 Task: Add Megafood Baby & Me 2 Prenatal Multi Gummies to the cart.
Action: Mouse moved to (239, 109)
Screenshot: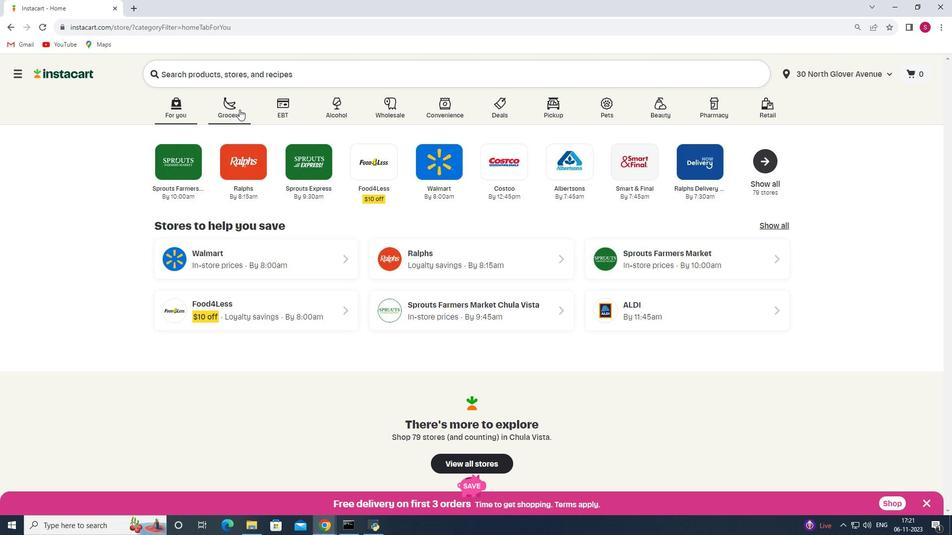 
Action: Mouse pressed left at (239, 109)
Screenshot: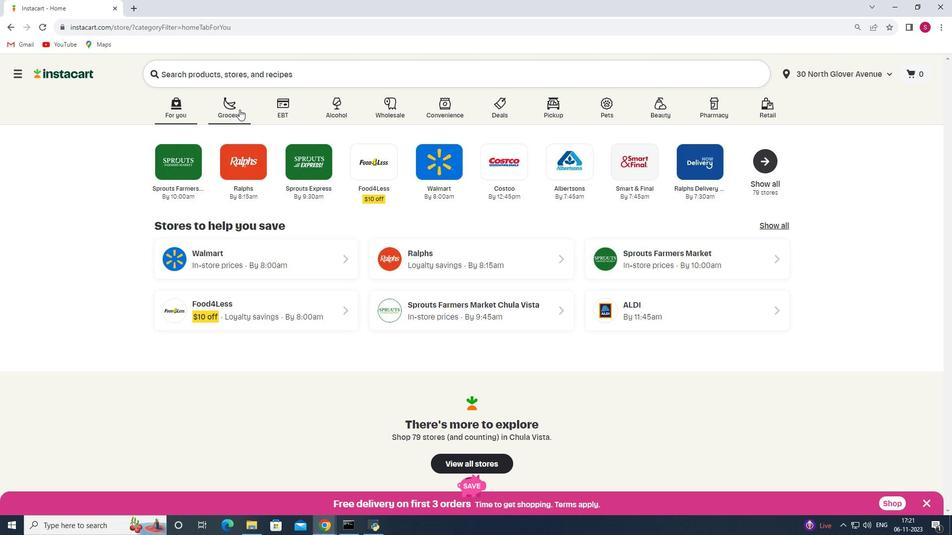 
Action: Mouse moved to (224, 283)
Screenshot: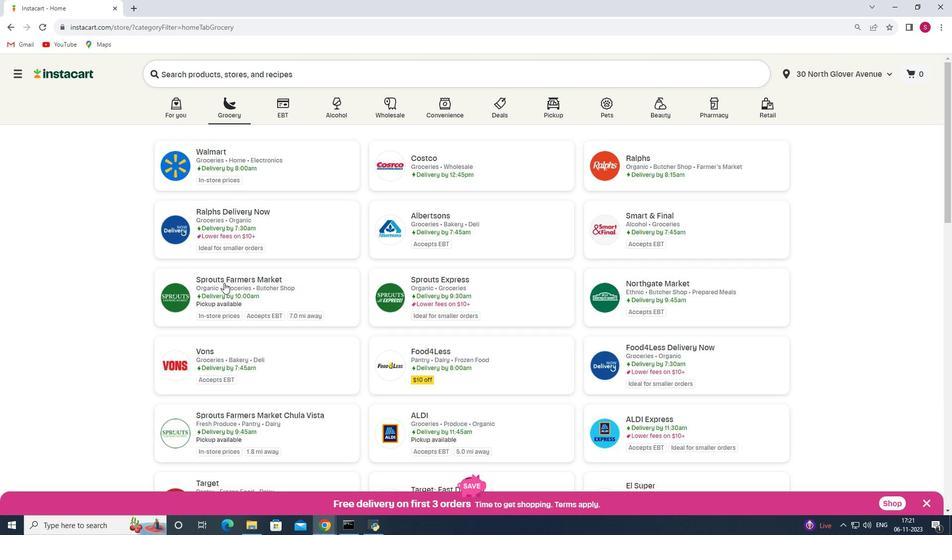 
Action: Mouse pressed left at (224, 283)
Screenshot: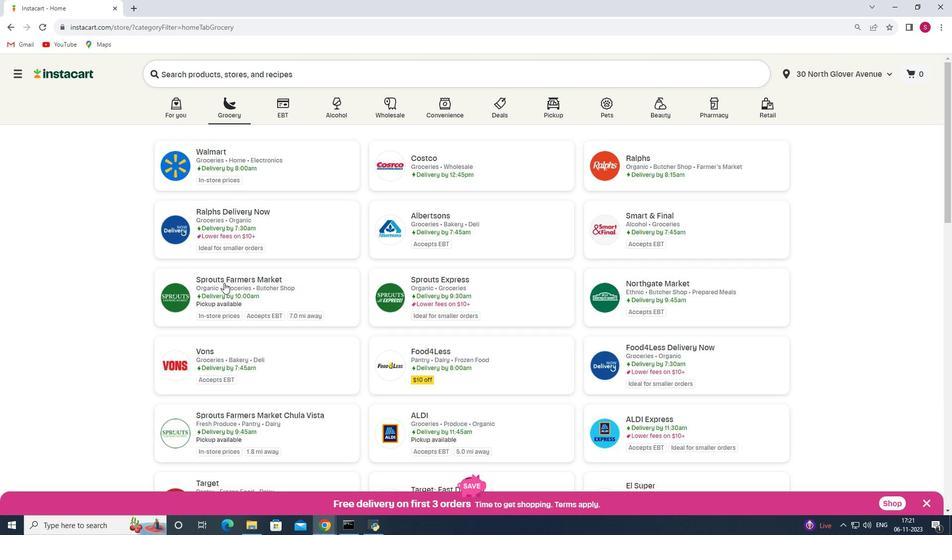 
Action: Mouse moved to (38, 327)
Screenshot: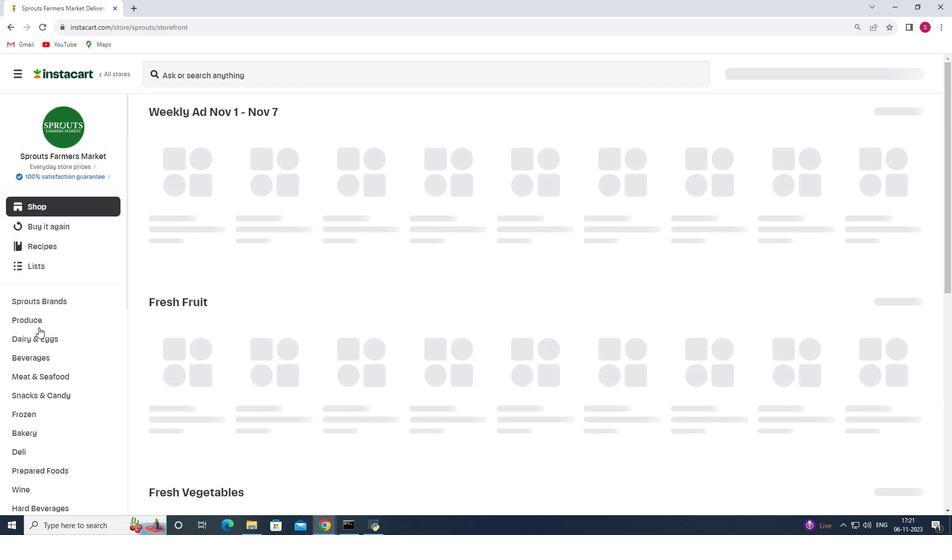 
Action: Mouse scrolled (38, 327) with delta (0, 0)
Screenshot: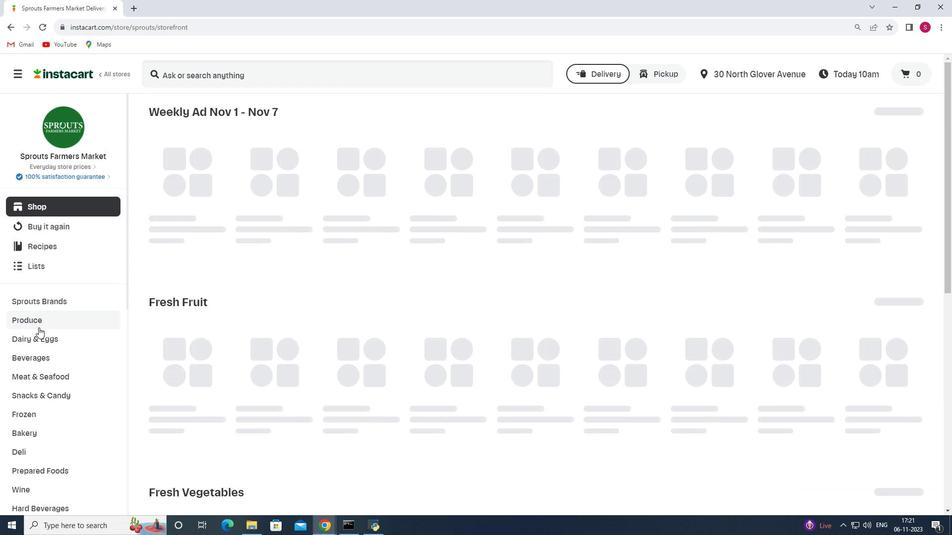 
Action: Mouse scrolled (38, 327) with delta (0, 0)
Screenshot: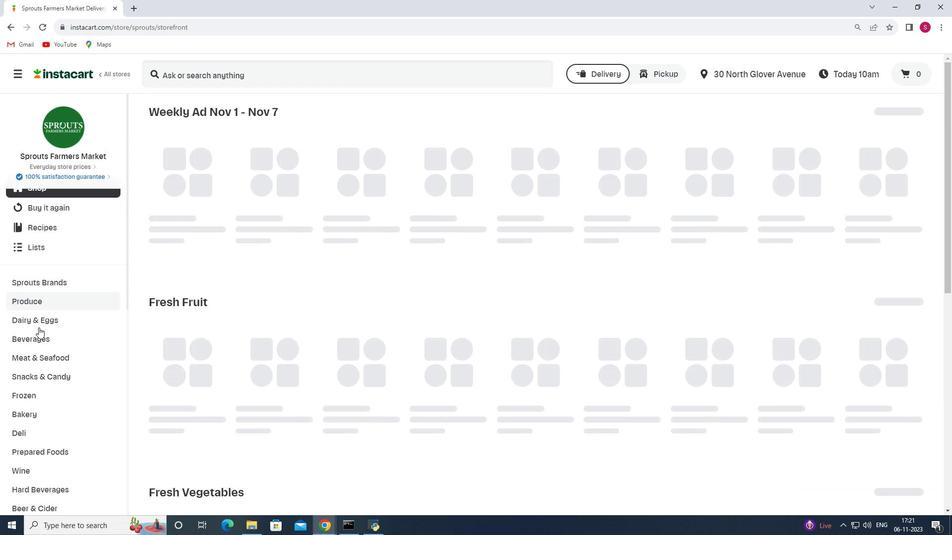 
Action: Mouse scrolled (38, 327) with delta (0, 0)
Screenshot: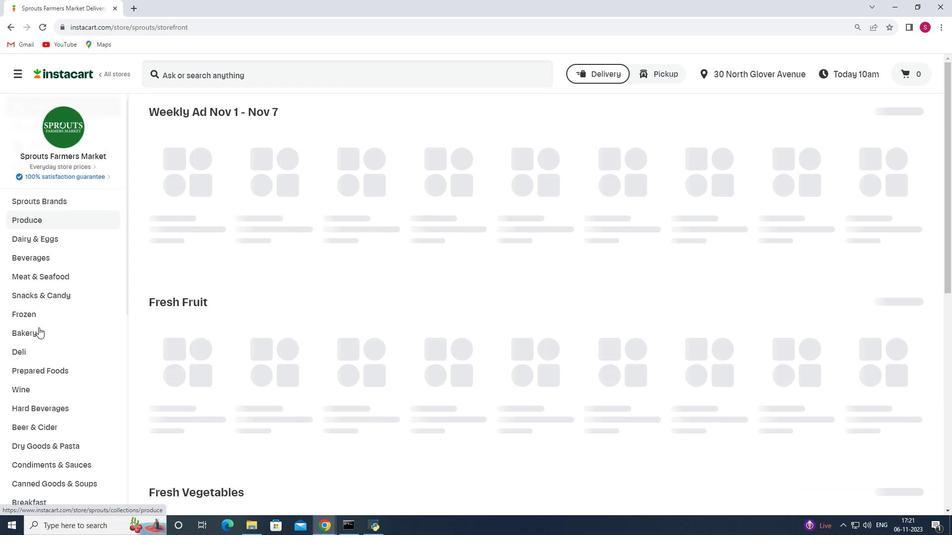 
Action: Mouse scrolled (38, 327) with delta (0, 0)
Screenshot: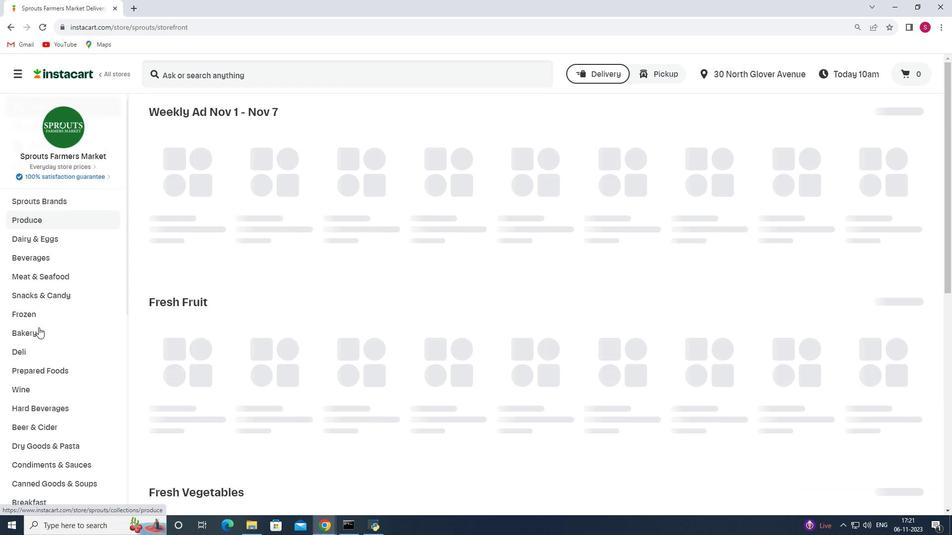 
Action: Mouse scrolled (38, 327) with delta (0, 0)
Screenshot: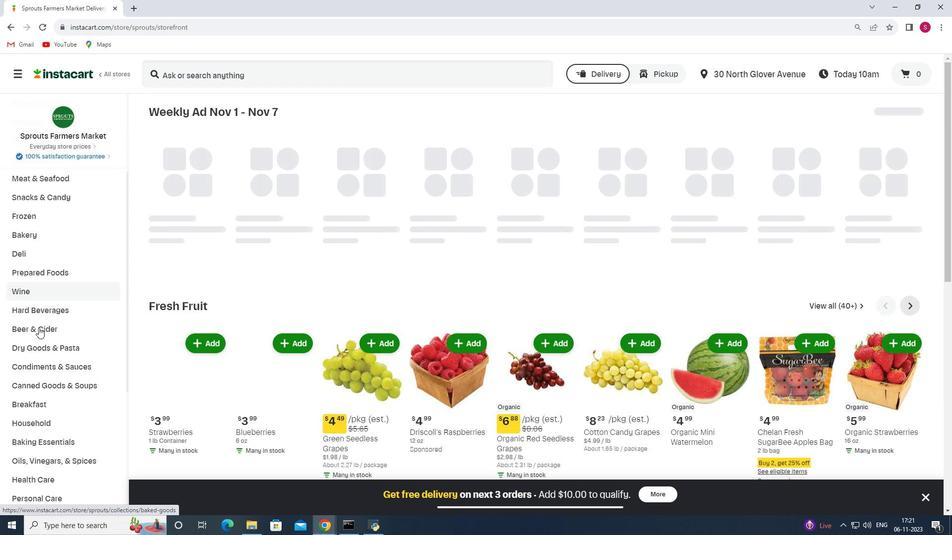 
Action: Mouse scrolled (38, 327) with delta (0, 0)
Screenshot: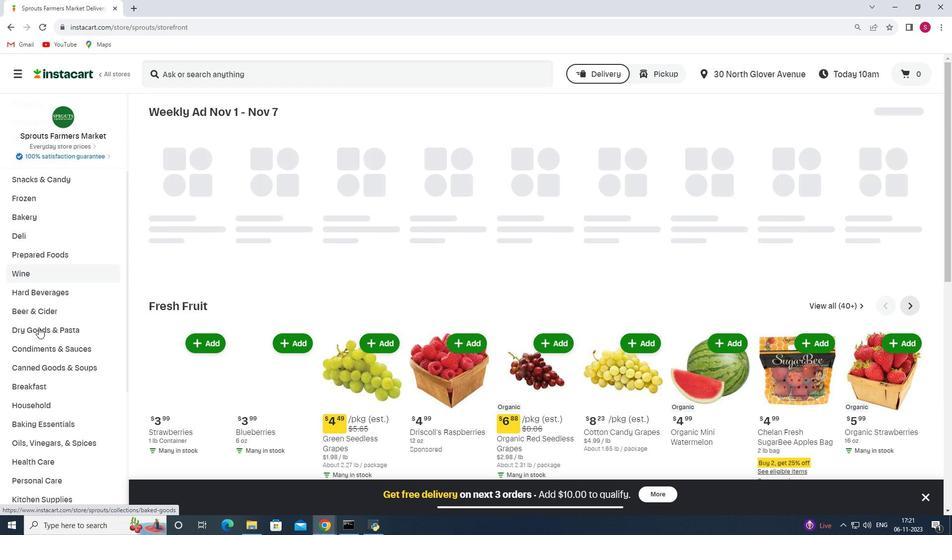 
Action: Mouse scrolled (38, 327) with delta (0, 0)
Screenshot: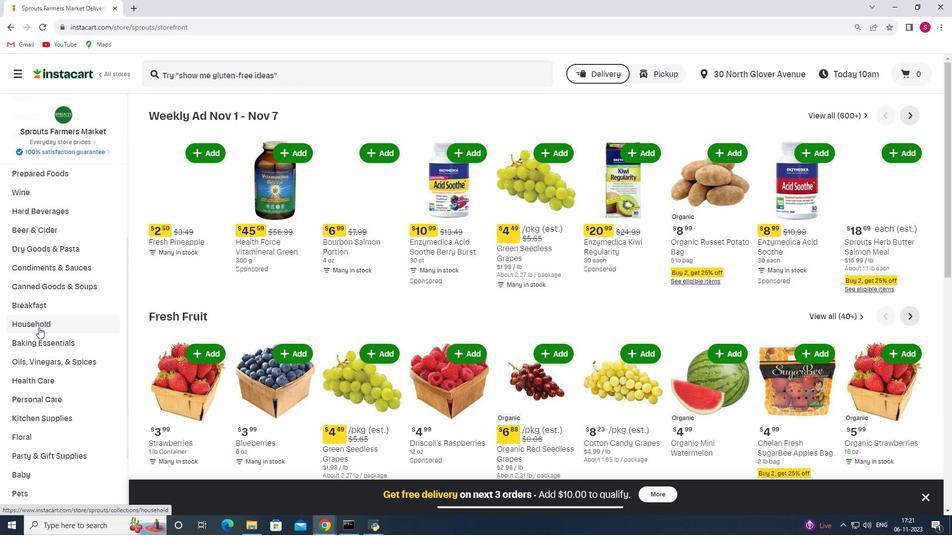 
Action: Mouse scrolled (38, 327) with delta (0, 0)
Screenshot: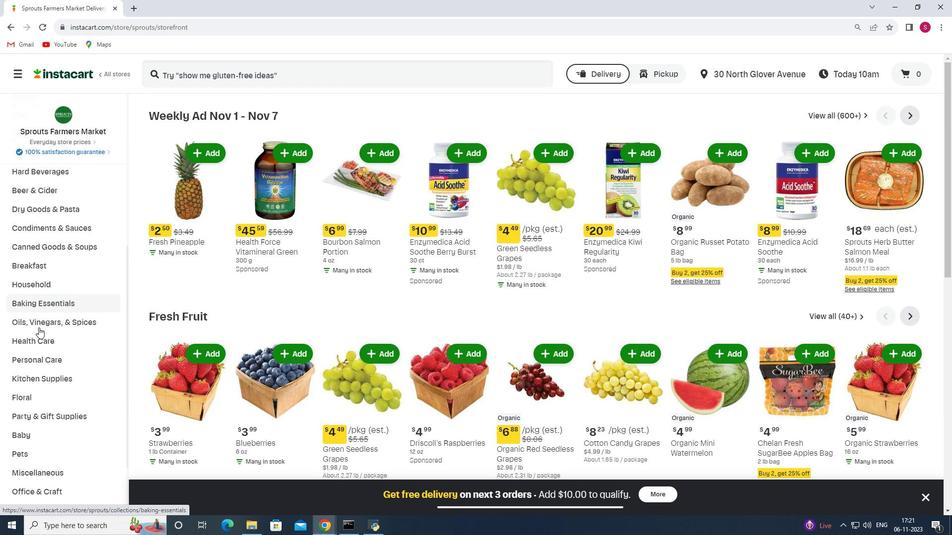 
Action: Mouse moved to (37, 339)
Screenshot: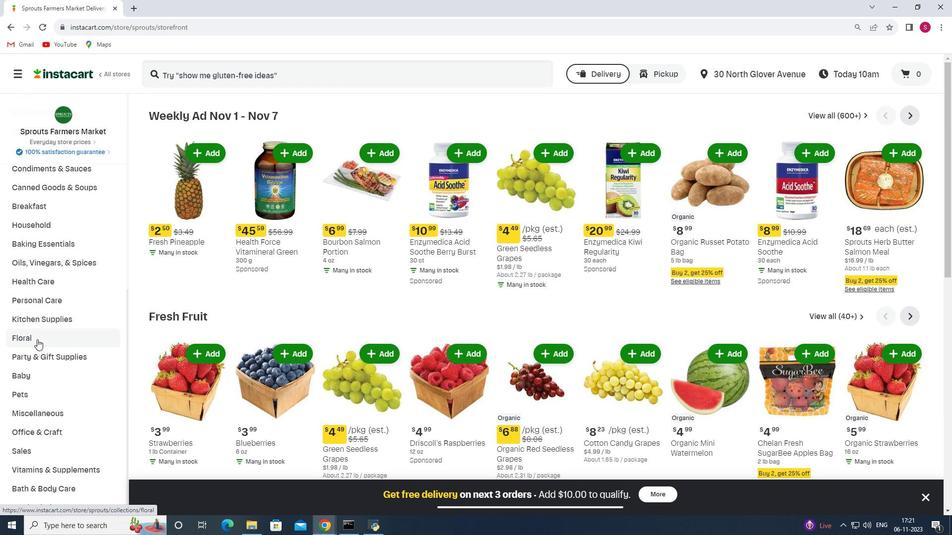
Action: Mouse scrolled (37, 339) with delta (0, 0)
Screenshot: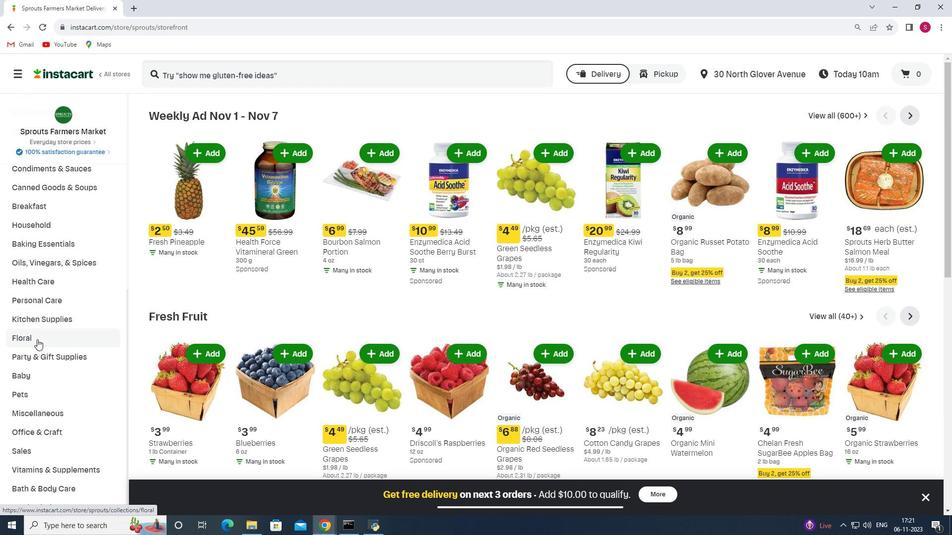 
Action: Mouse moved to (63, 280)
Screenshot: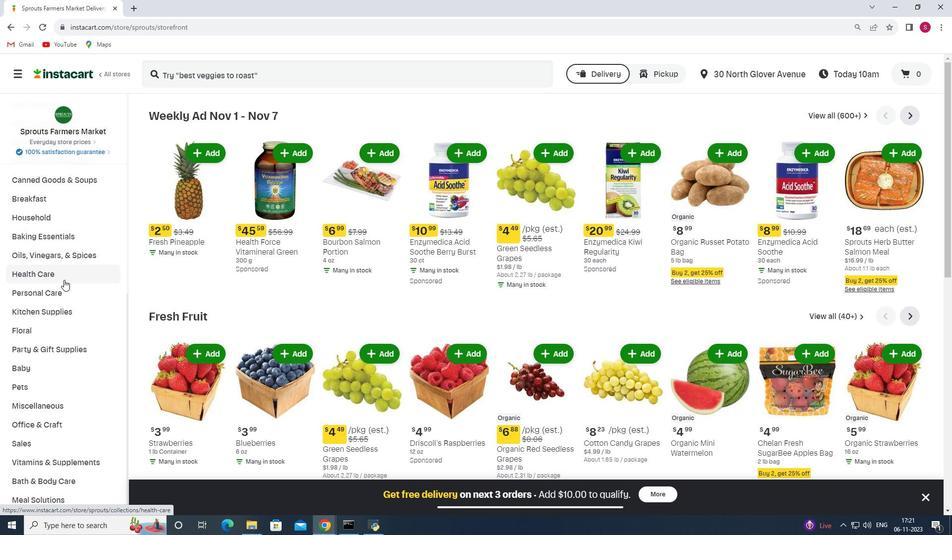 
Action: Mouse pressed left at (63, 280)
Screenshot: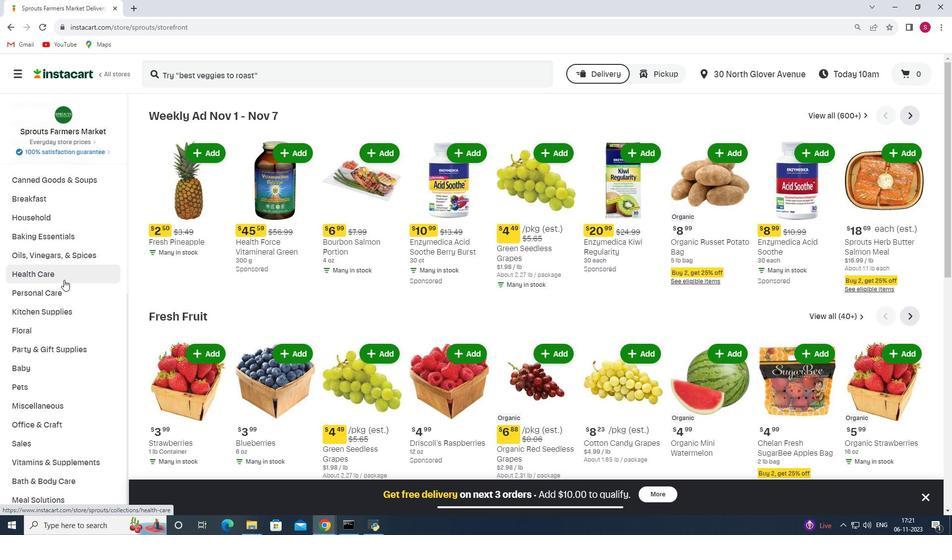 
Action: Mouse moved to (326, 142)
Screenshot: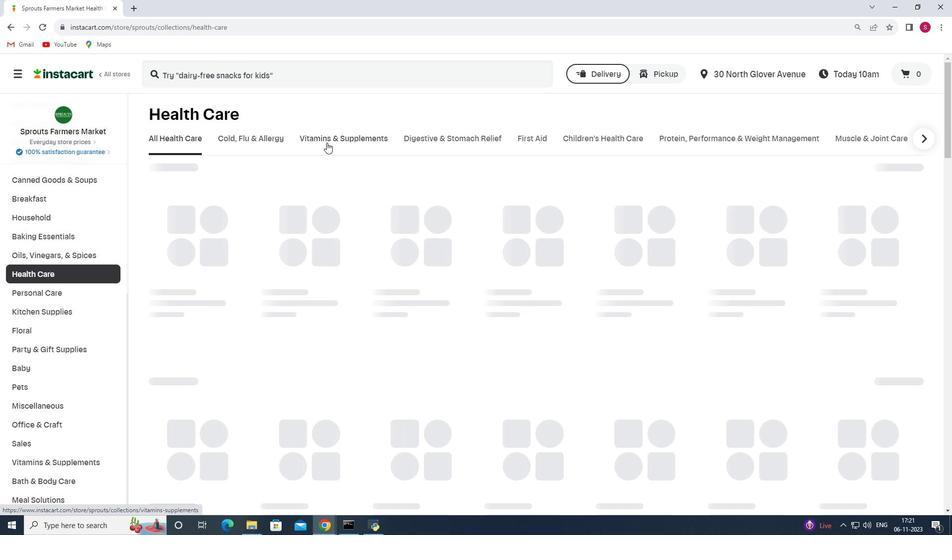 
Action: Mouse pressed left at (326, 142)
Screenshot: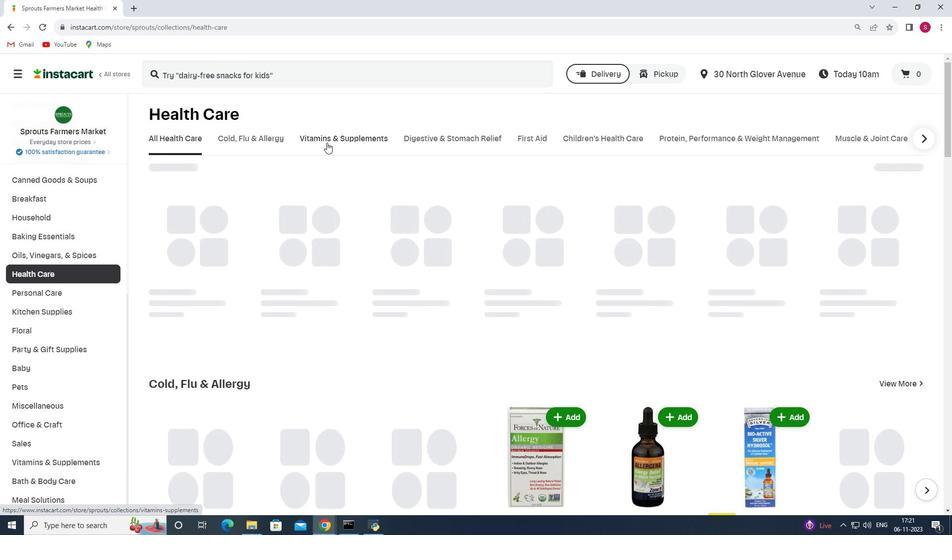 
Action: Mouse moved to (933, 176)
Screenshot: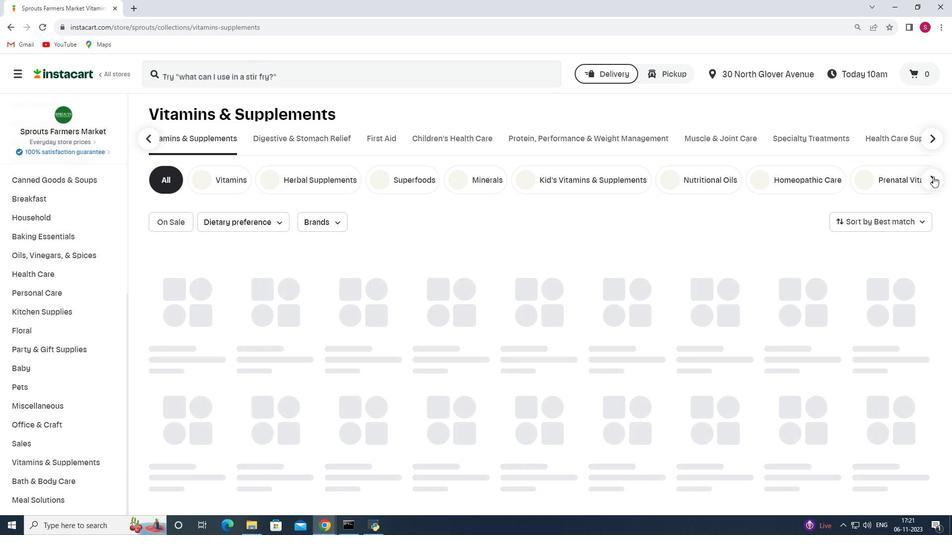 
Action: Mouse pressed left at (933, 176)
Screenshot: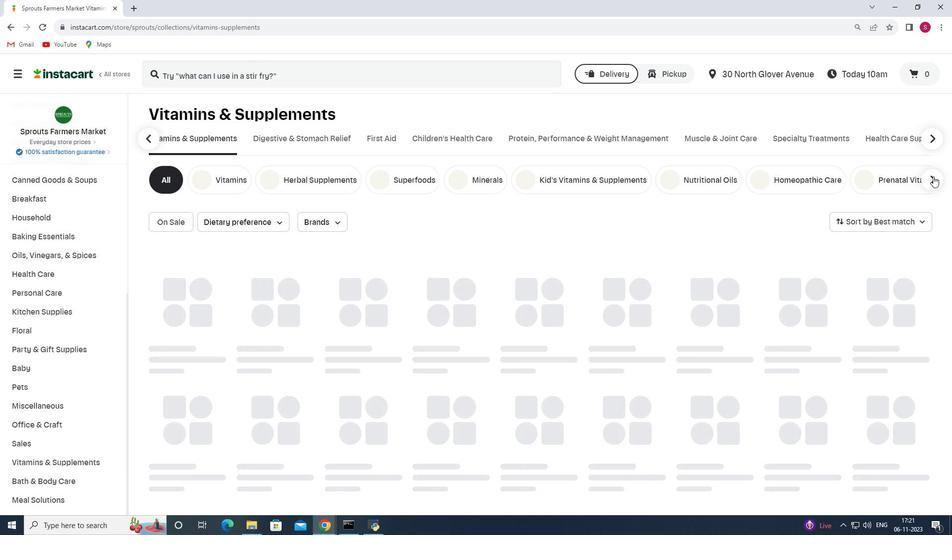 
Action: Mouse moved to (353, 176)
Screenshot: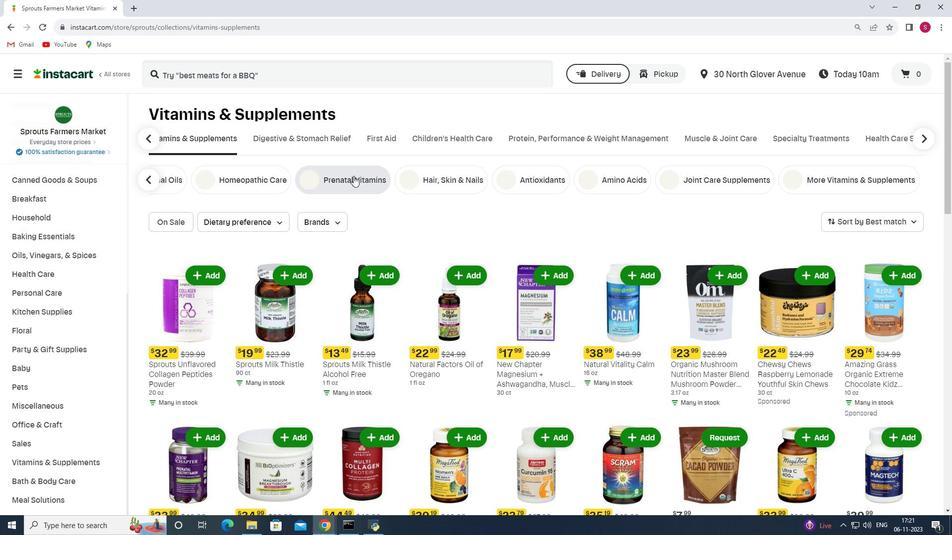 
Action: Mouse pressed left at (353, 176)
Screenshot: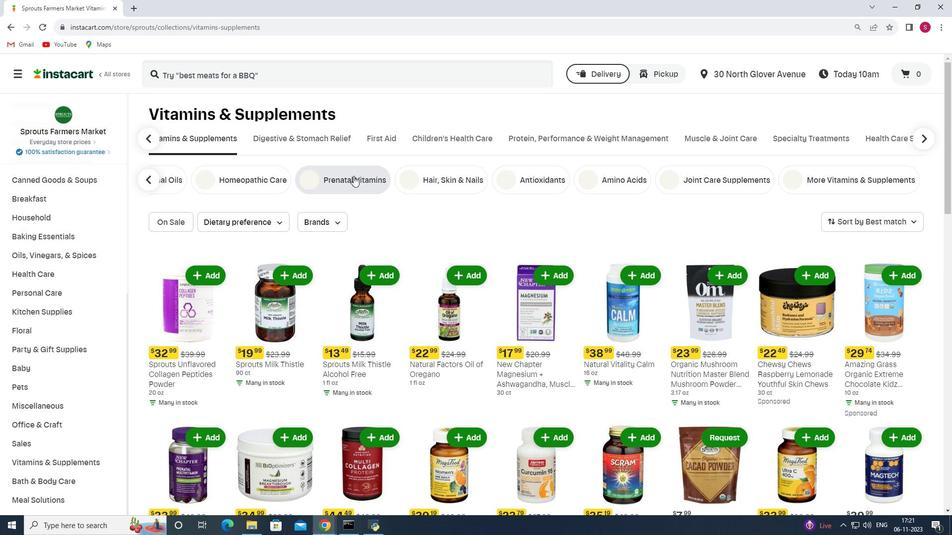 
Action: Mouse moved to (268, 76)
Screenshot: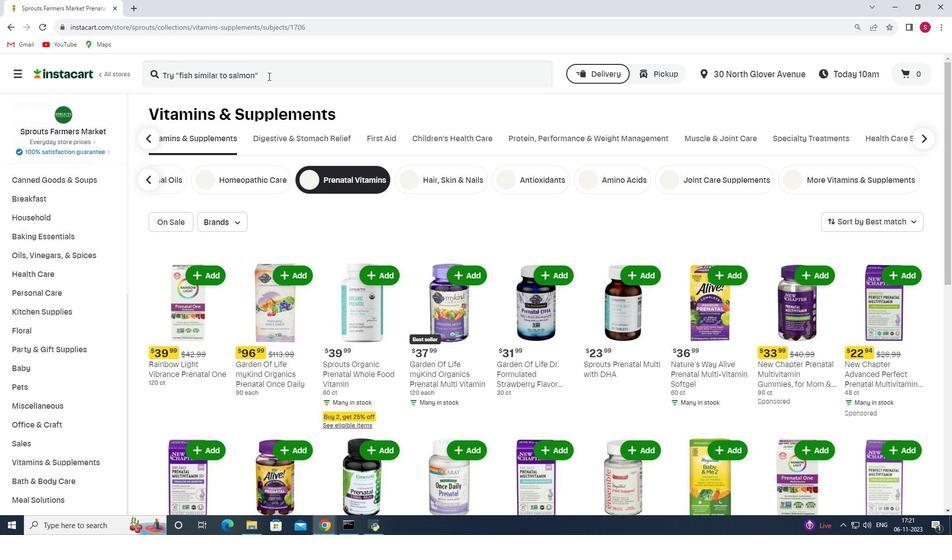 
Action: Mouse pressed left at (268, 76)
Screenshot: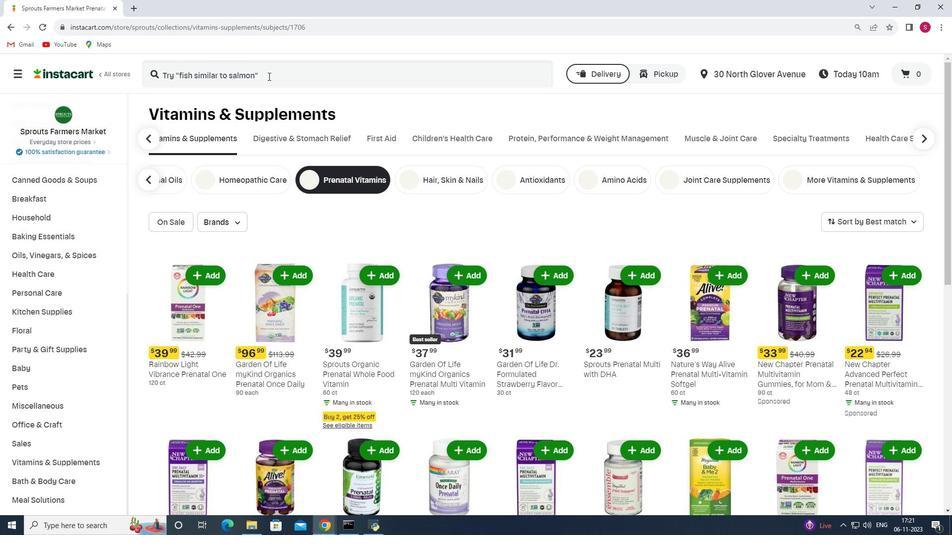 
Action: Key pressed <Key.shift_r>Megafood<Key.space><Key.shift_r>Baby<Key.space><Key.shift>&<Key.space><Key.shift>Me<Key.space>2<Key.space><Key.shift>Prenatal<Key.space><Key.shift>multi<Key.space><Key.shift>Gummies<Key.enter>
Screenshot: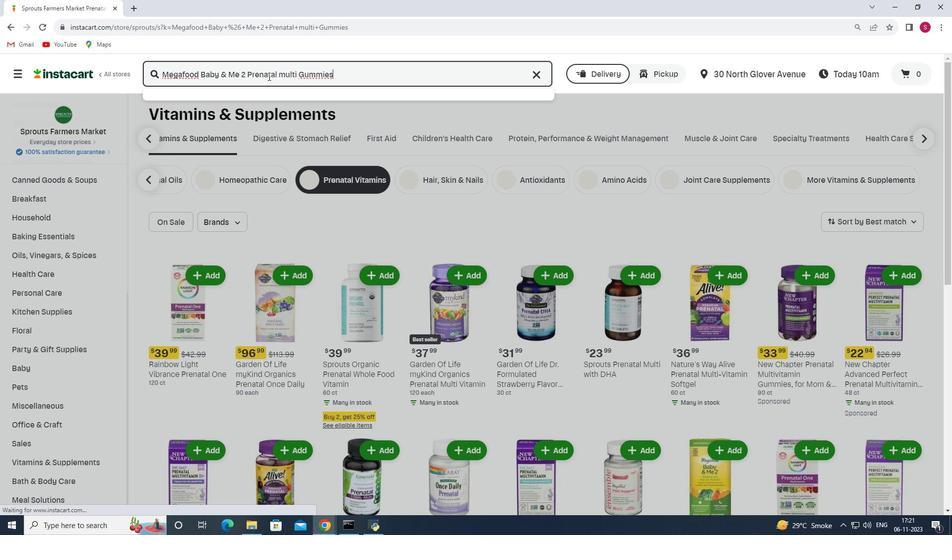 
Action: Mouse moved to (797, 233)
Screenshot: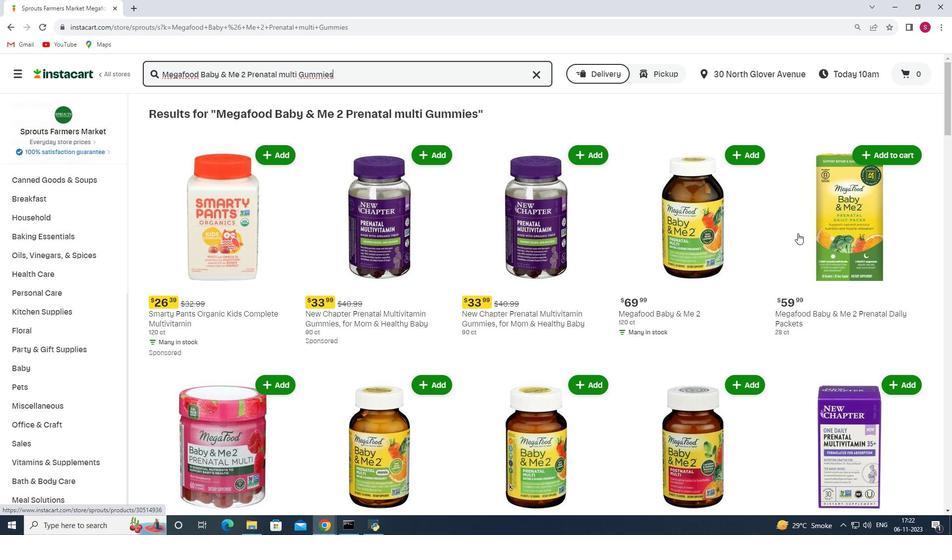 
Action: Mouse scrolled (797, 233) with delta (0, 0)
Screenshot: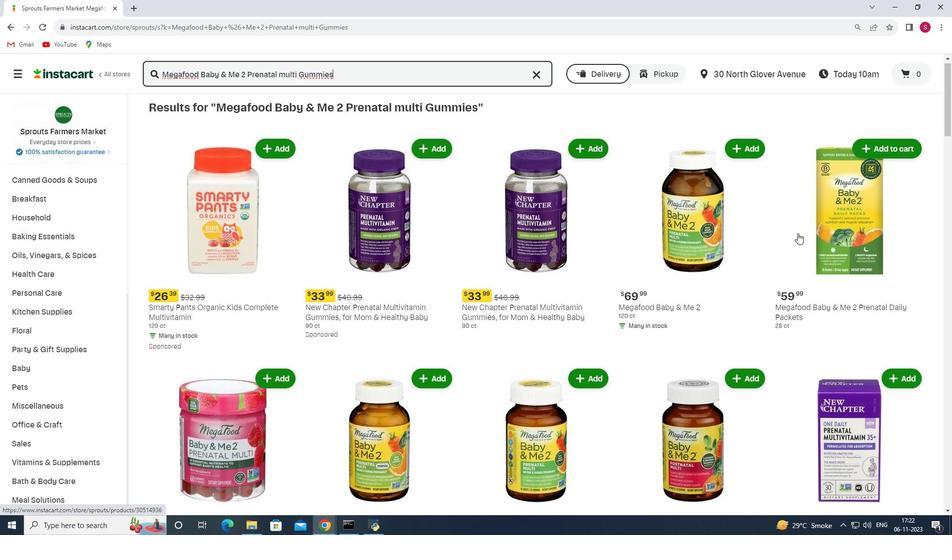 
Action: Mouse moved to (779, 235)
Screenshot: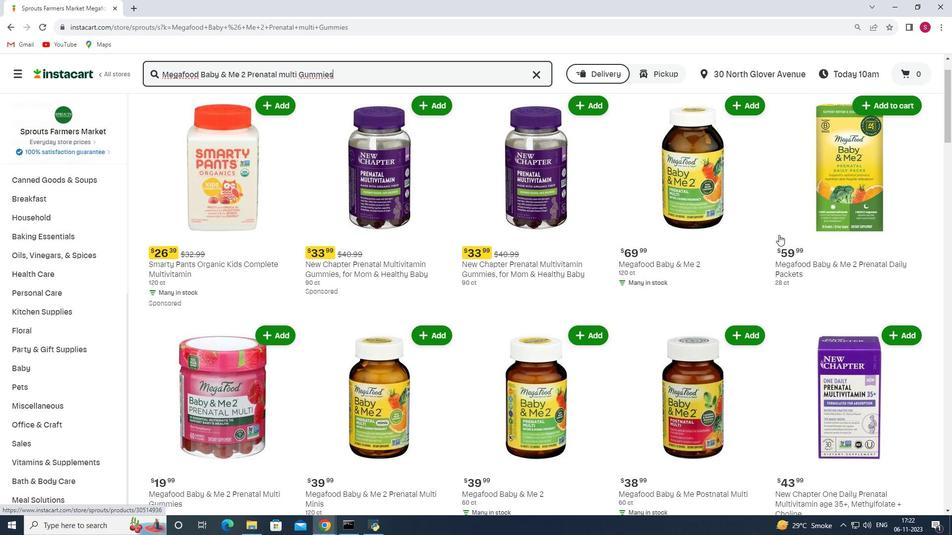 
Action: Mouse scrolled (779, 234) with delta (0, 0)
Screenshot: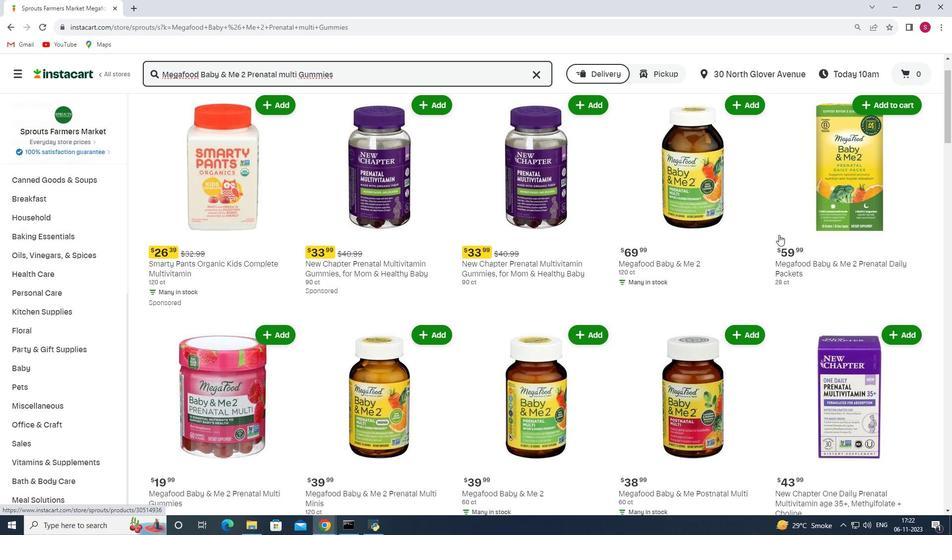 
Action: Mouse moved to (757, 232)
Screenshot: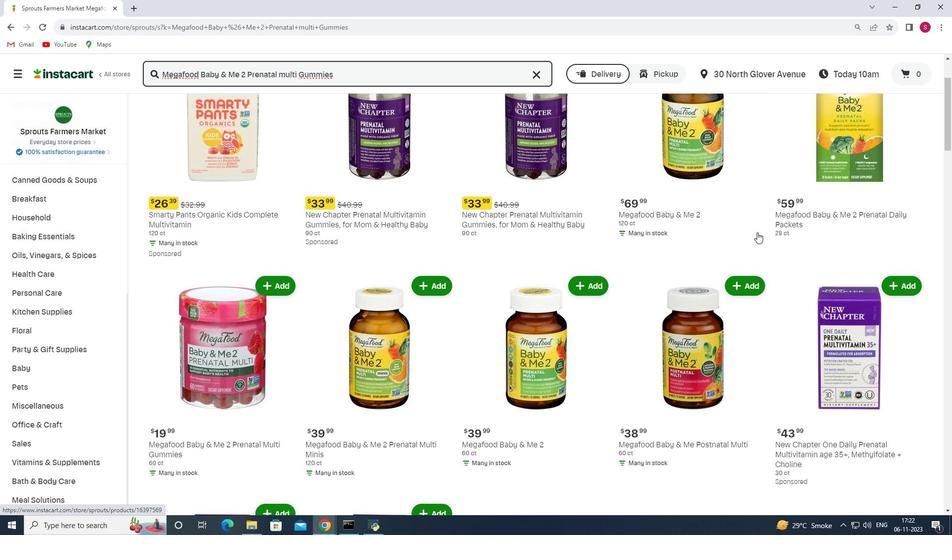 
Action: Mouse scrolled (757, 232) with delta (0, 0)
Screenshot: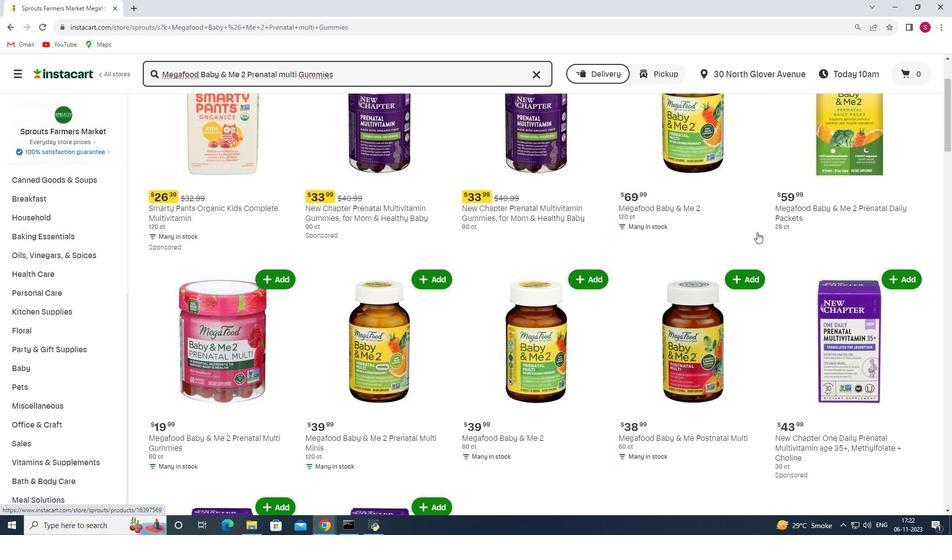 
Action: Mouse scrolled (757, 232) with delta (0, 0)
Screenshot: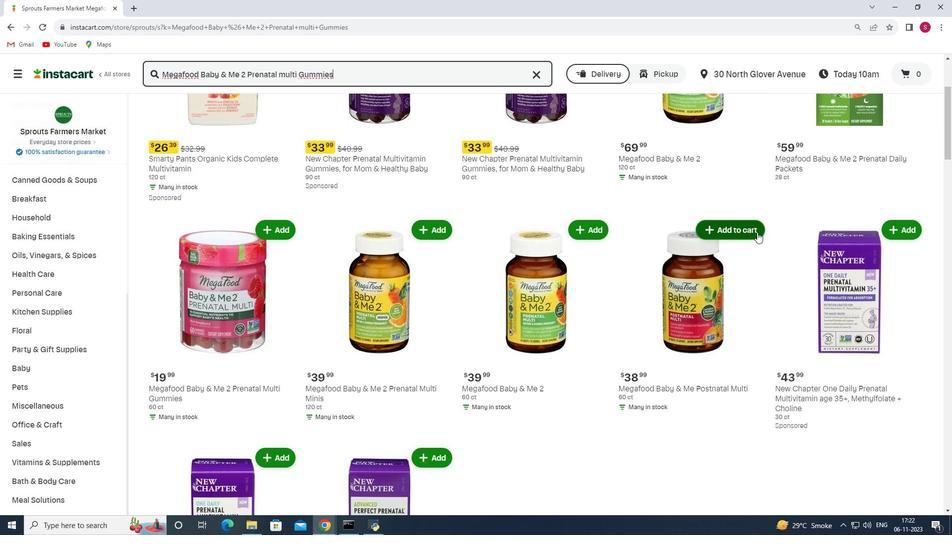
Action: Mouse moved to (697, 222)
Screenshot: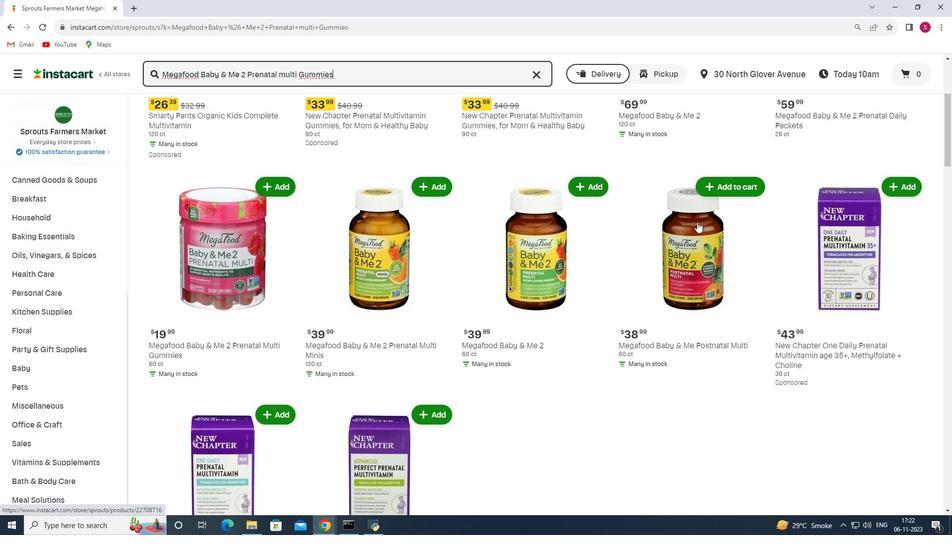 
Action: Mouse scrolled (697, 221) with delta (0, 0)
Screenshot: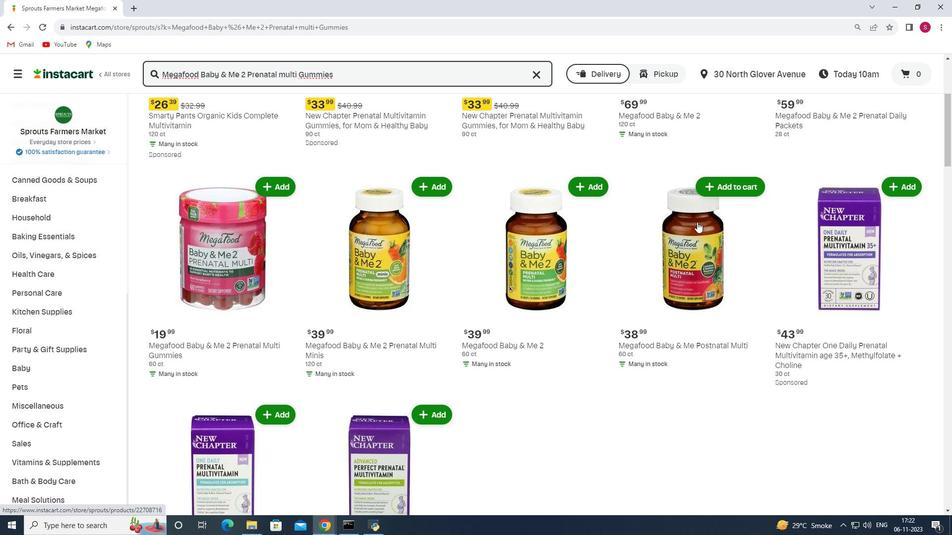 
Action: Mouse moved to (281, 139)
Screenshot: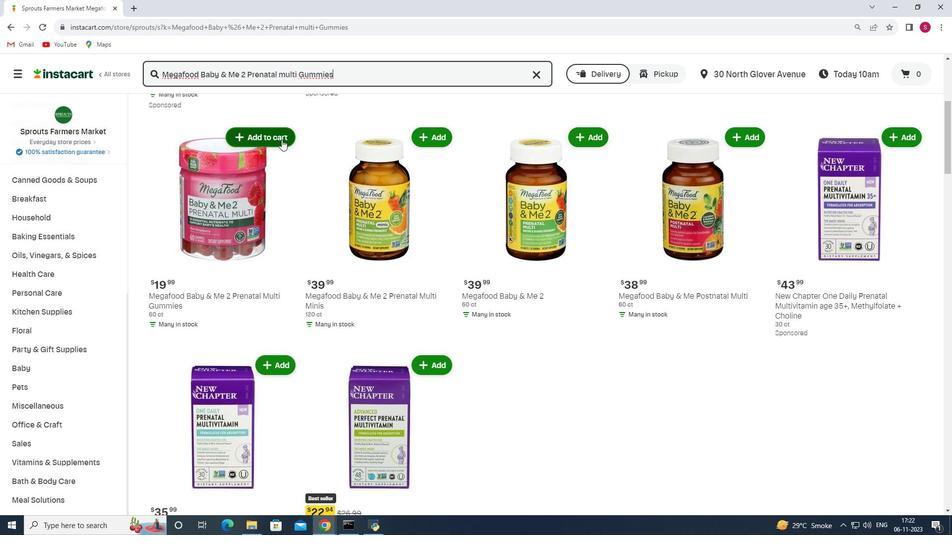 
Action: Mouse pressed left at (281, 139)
Screenshot: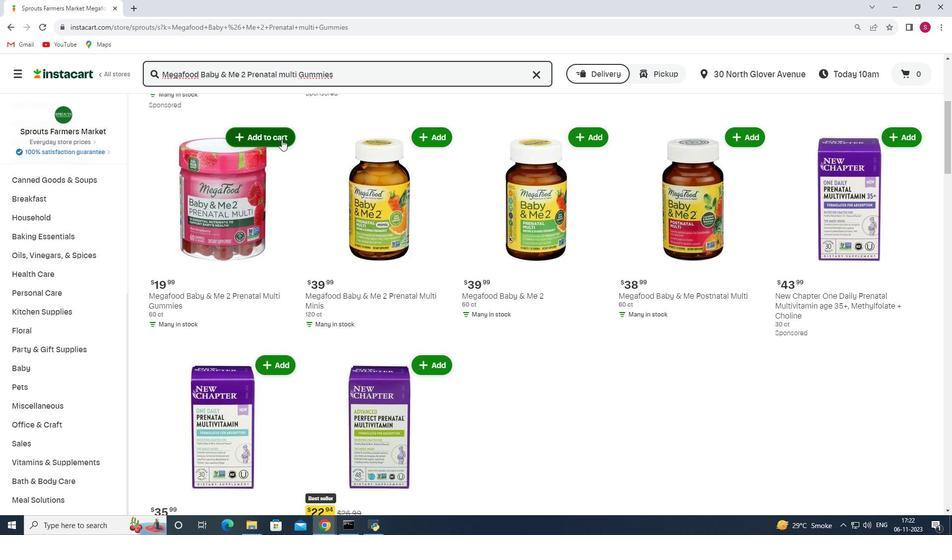 
Action: Mouse moved to (285, 152)
Screenshot: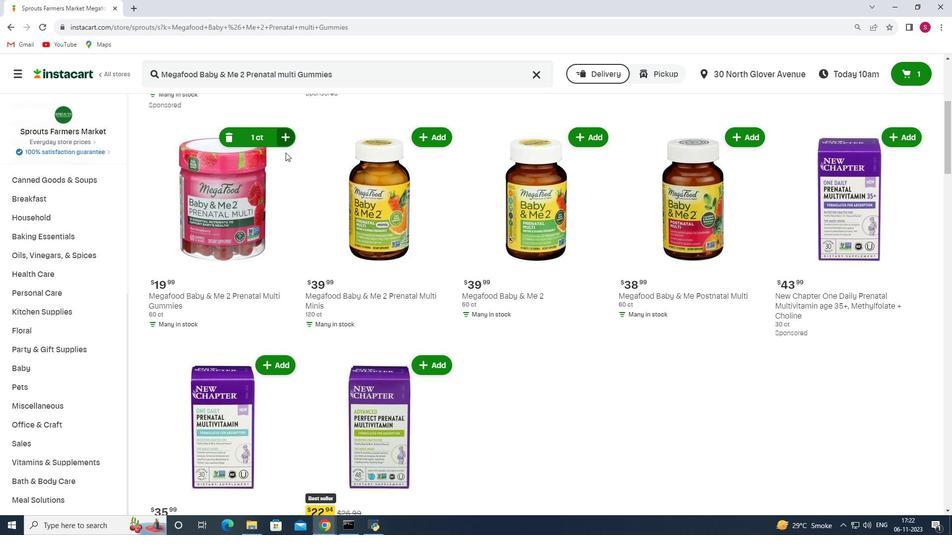 
